 Task: Create a task  Implement a feature for users to collaborate on projects within the app , assign it to team member softage.6@softage.net in the project VitalityTech and update the status of the task to  Off Track , set the priority of the task to Medium.
Action: Mouse moved to (21, 47)
Screenshot: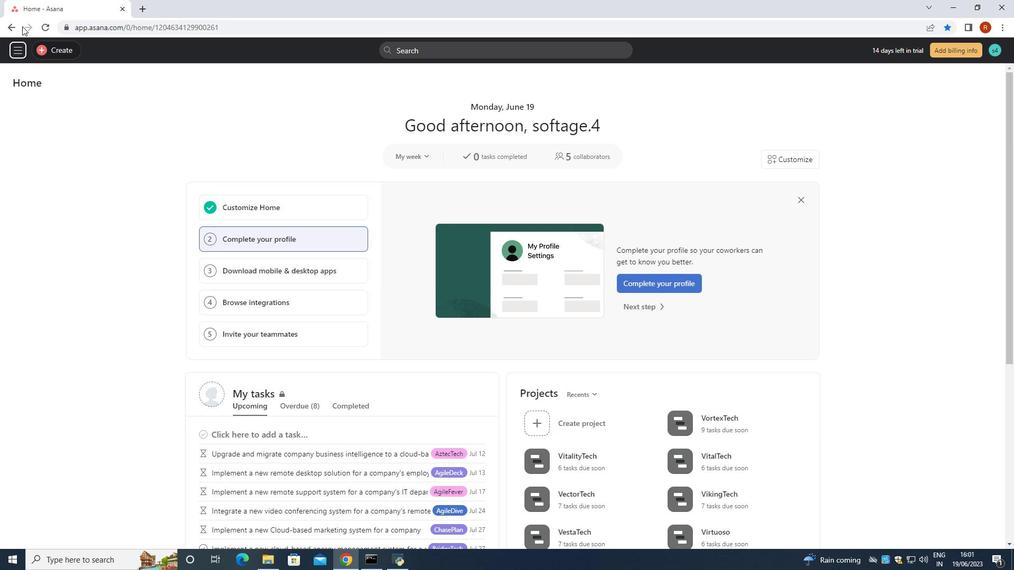 
Action: Mouse pressed left at (21, 47)
Screenshot: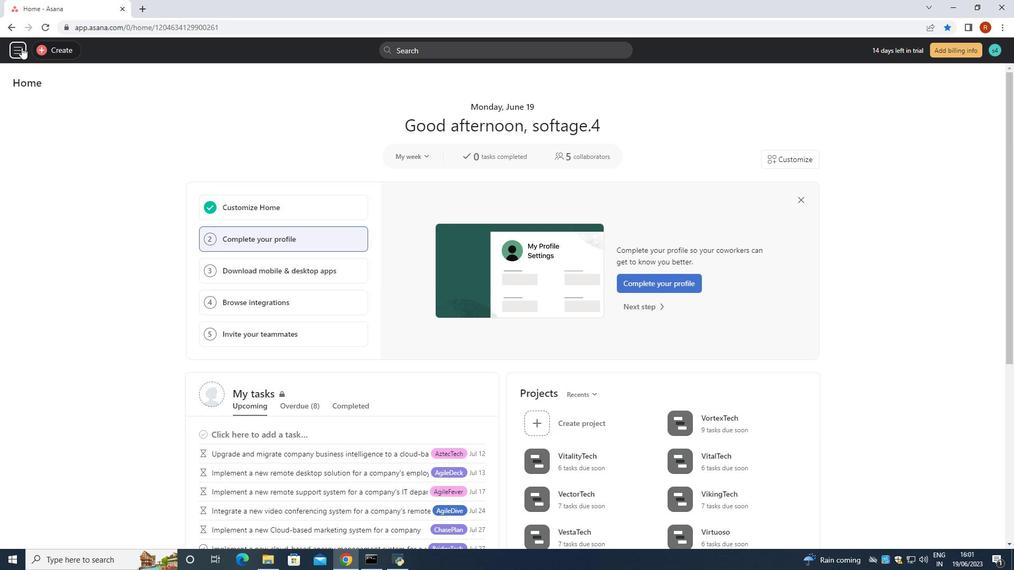 
Action: Mouse moved to (58, 169)
Screenshot: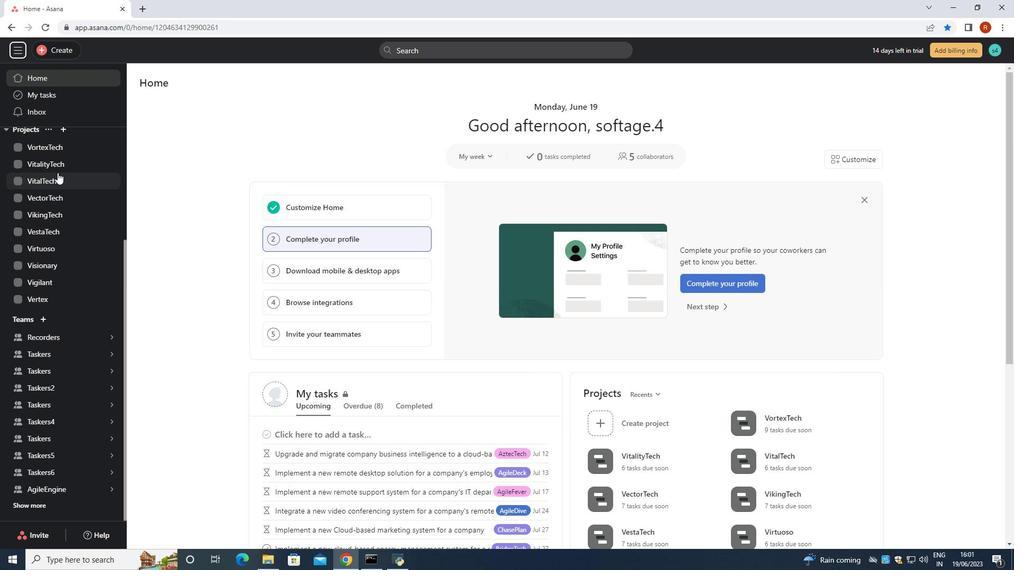 
Action: Mouse pressed left at (58, 169)
Screenshot: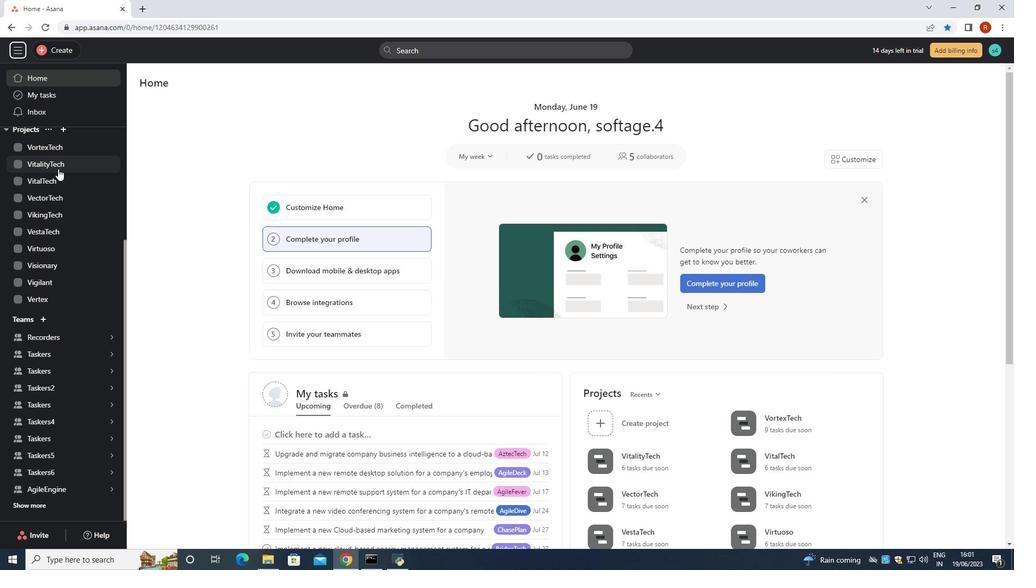 
Action: Mouse moved to (168, 136)
Screenshot: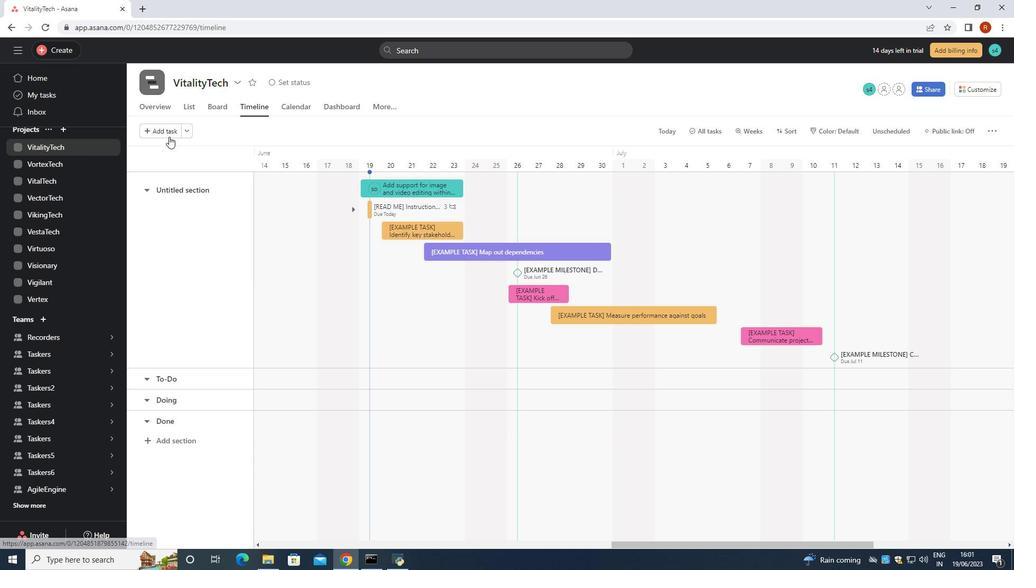
Action: Mouse pressed left at (168, 136)
Screenshot: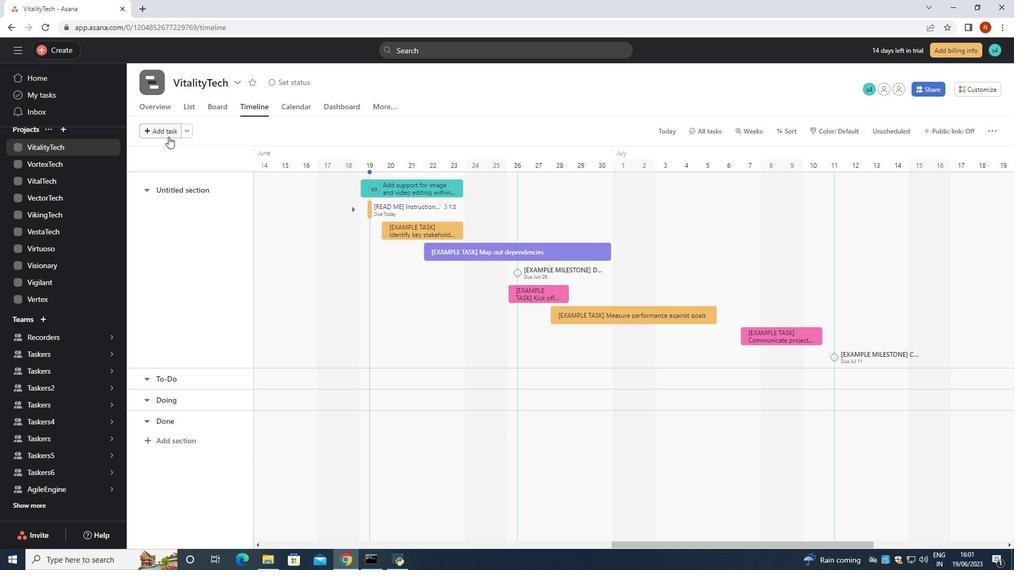 
Action: Mouse moved to (164, 136)
Screenshot: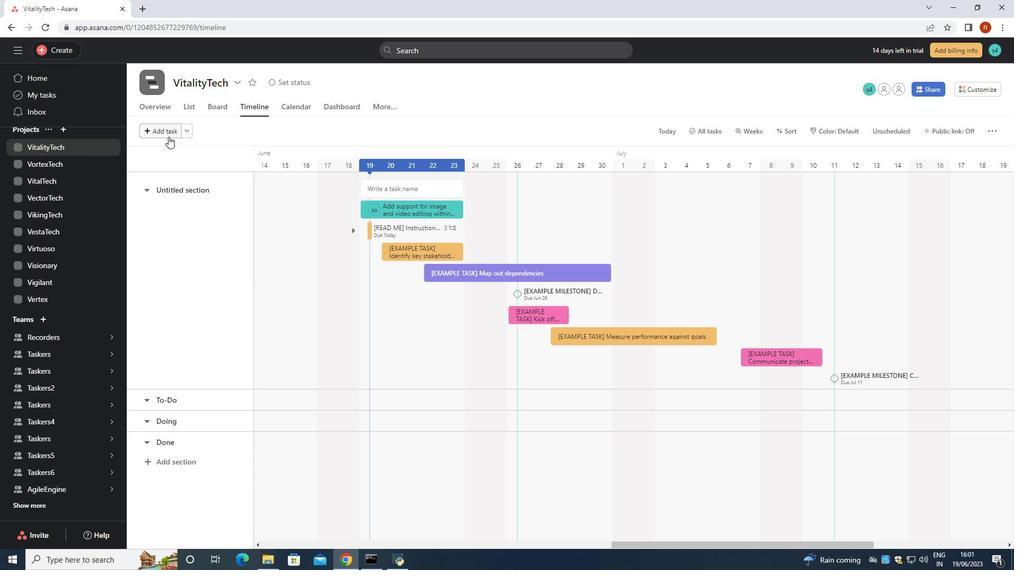 
Action: Key pressed <Key.shift>Impl;<Key.backspace><Key.backspace>lemne==<Key.backspace><Key.backspace><Key.backspace>
Screenshot: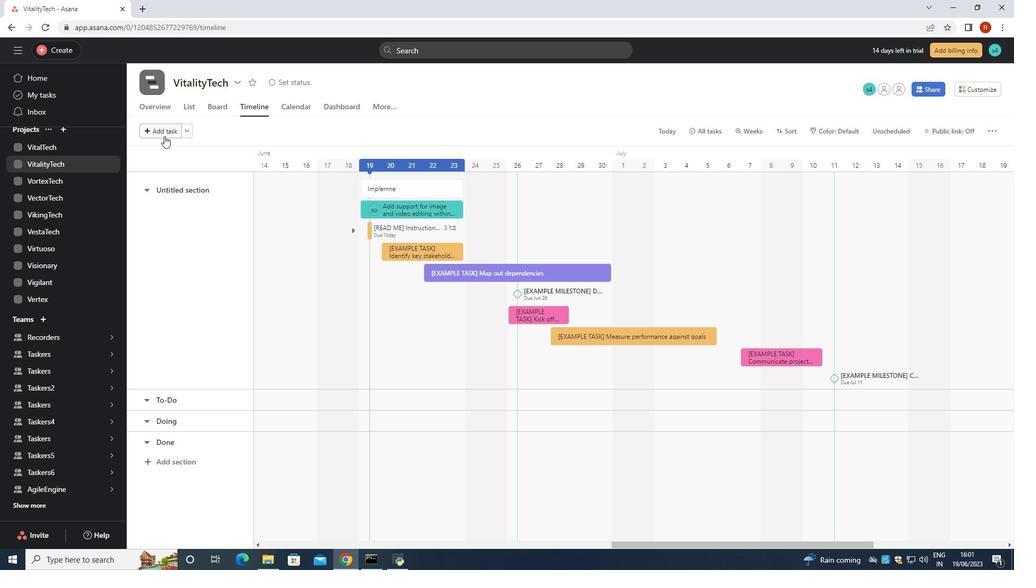 
Action: Mouse moved to (164, 136)
Screenshot: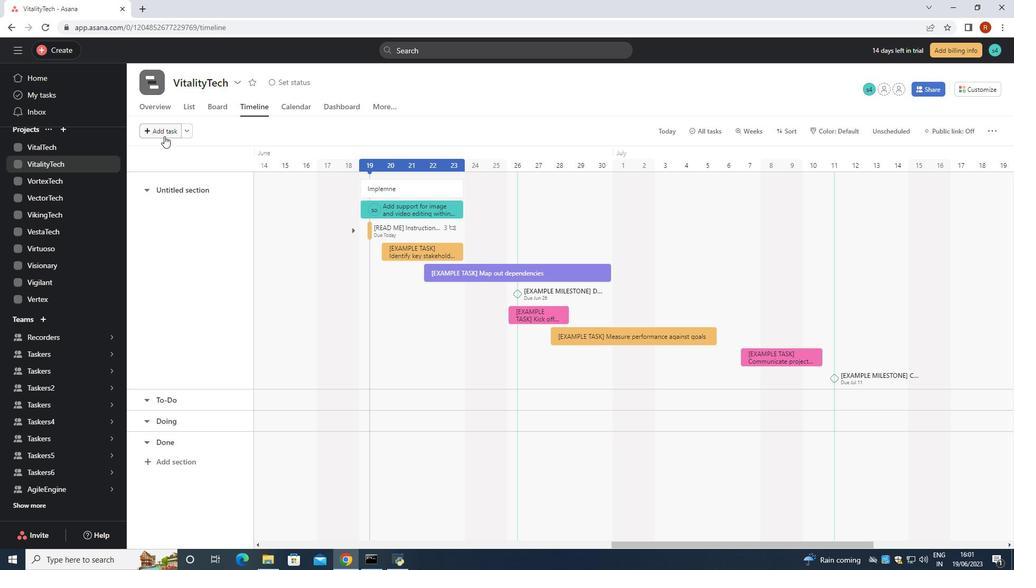 
Action: Key pressed <Key.backspace><Key.backspace>ment<Key.space>a<Key.space>feature<Key.space>for<Key.space>users<Key.space>to<Key.space>collaborate<Key.space>on<Key.space>project<Key.space>within<Key.space>thw<Key.space><Key.backspace><Key.backspace>e<Key.space>app<Key.enter>
Screenshot: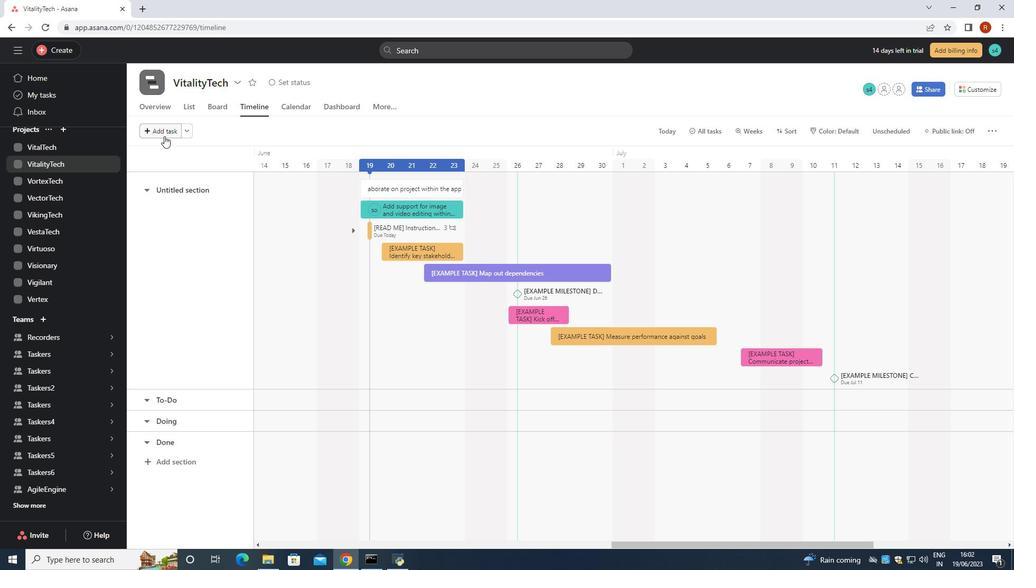 
Action: Mouse moved to (416, 194)
Screenshot: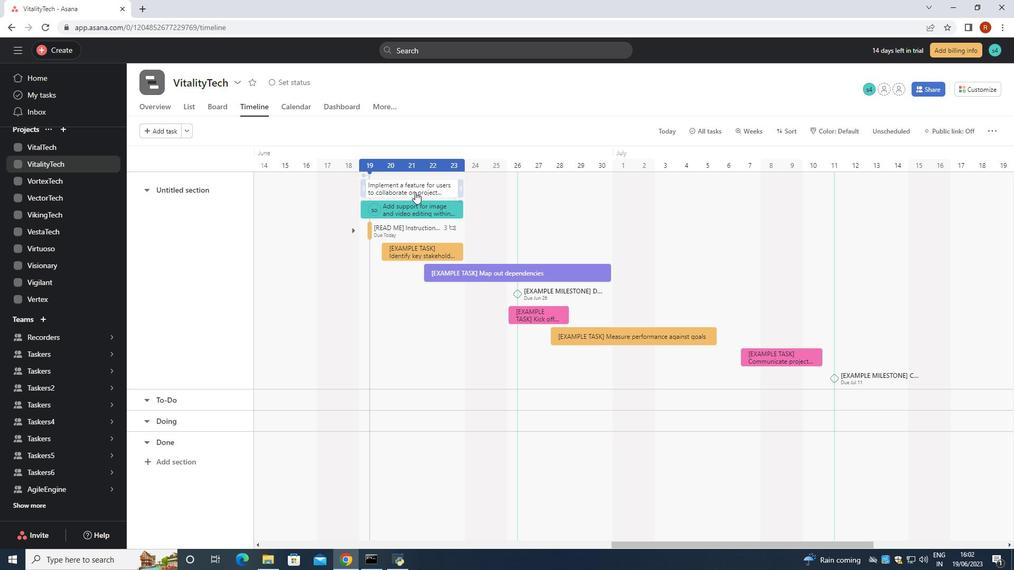 
Action: Mouse pressed left at (416, 194)
Screenshot: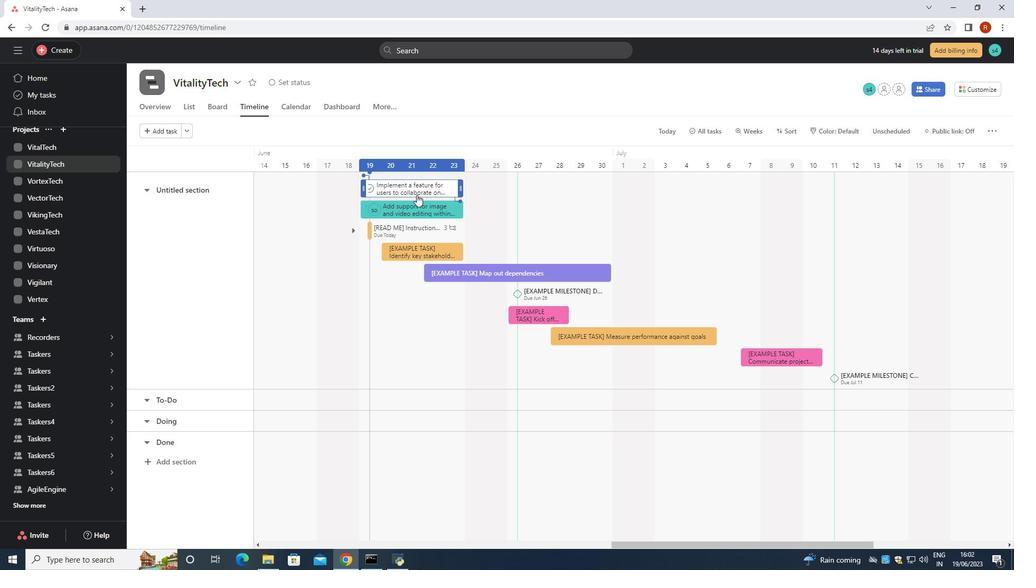 
Action: Mouse moved to (771, 206)
Screenshot: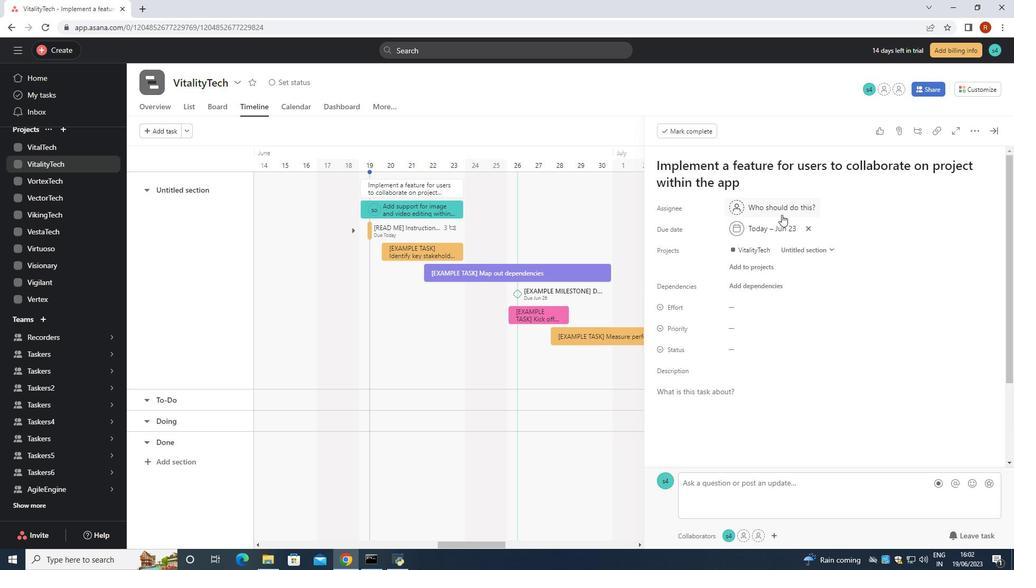 
Action: Mouse pressed left at (771, 206)
Screenshot: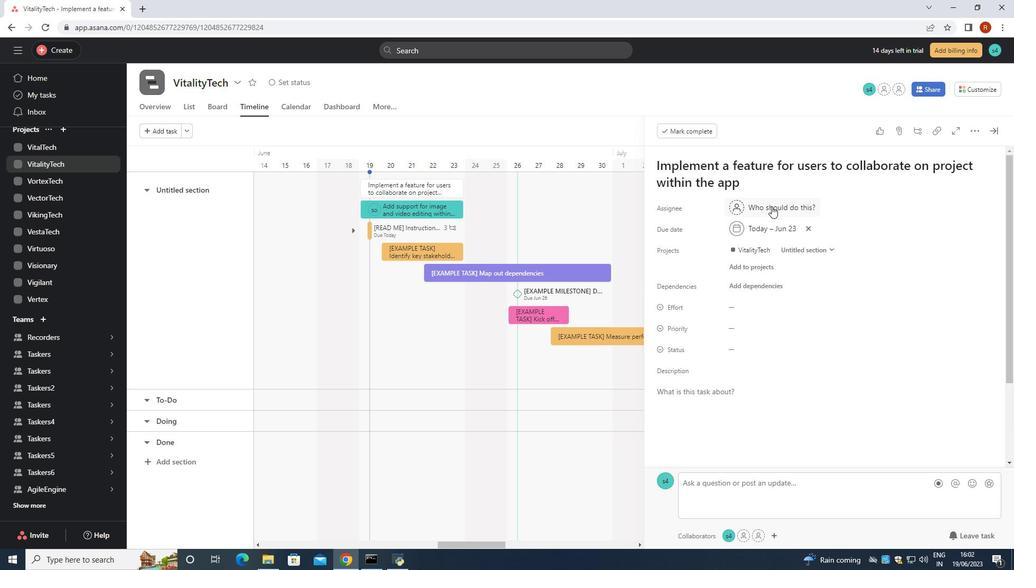 
Action: Mouse moved to (721, 193)
Screenshot: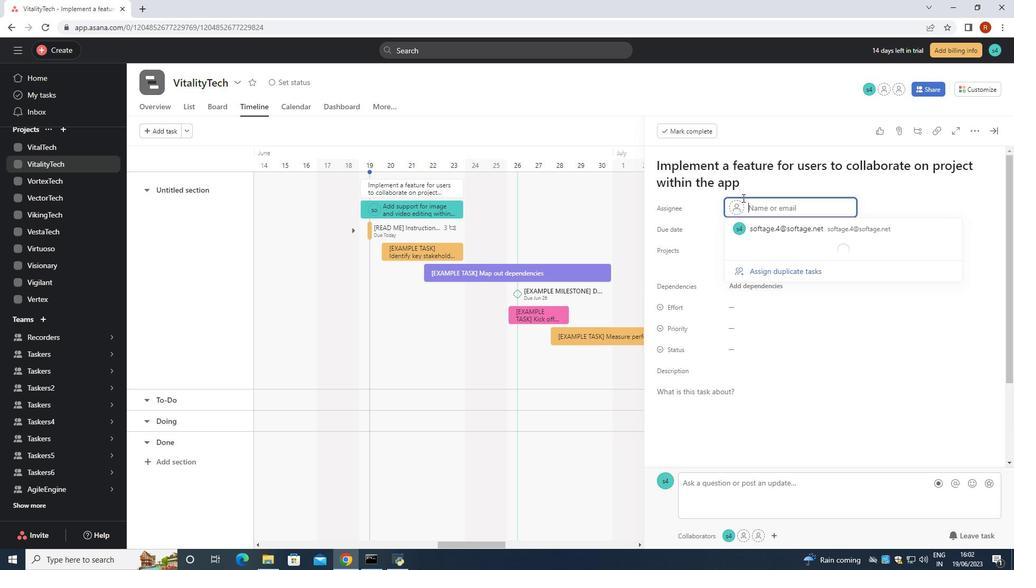 
Action: Key pressed <Key.shift>Softage.6<Key.shift><Key.shift><Key.shift><Key.shift><Key.shift><Key.shift><Key.shift><Key.shift><Key.shift><Key.shift><Key.shift><Key.shift><Key.shift><Key.shift><Key.shift><Key.shift><Key.shift><Key.shift><Key.shift><Key.shift><Key.shift>@softage.m<Key.backspace>net
Screenshot: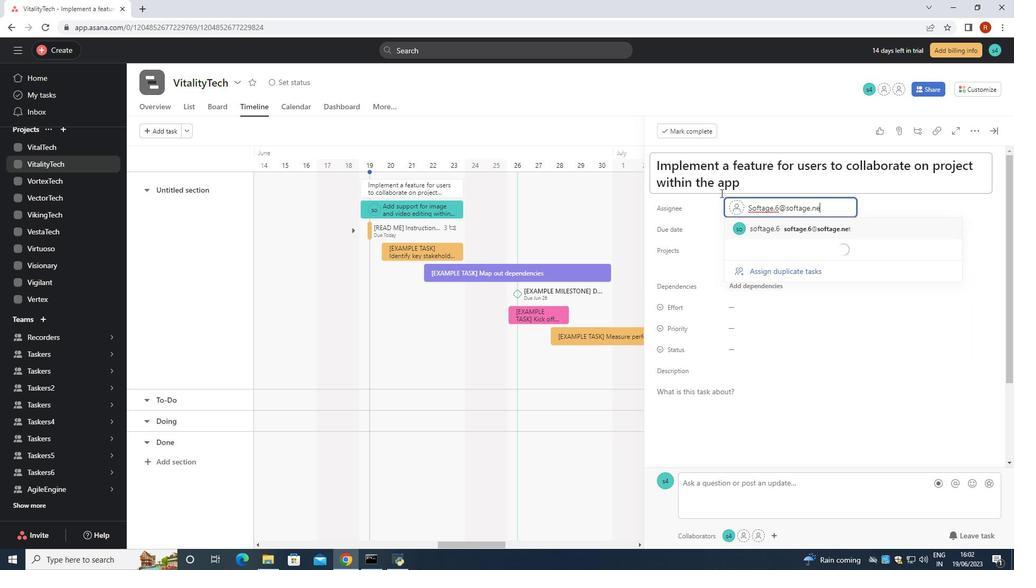 
Action: Mouse moved to (838, 225)
Screenshot: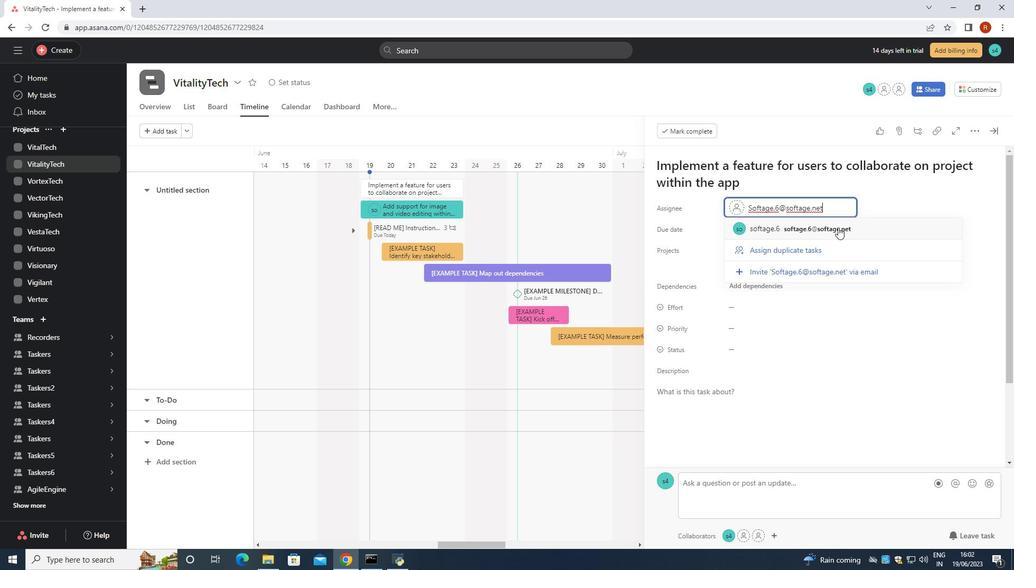 
Action: Mouse pressed left at (838, 225)
Screenshot: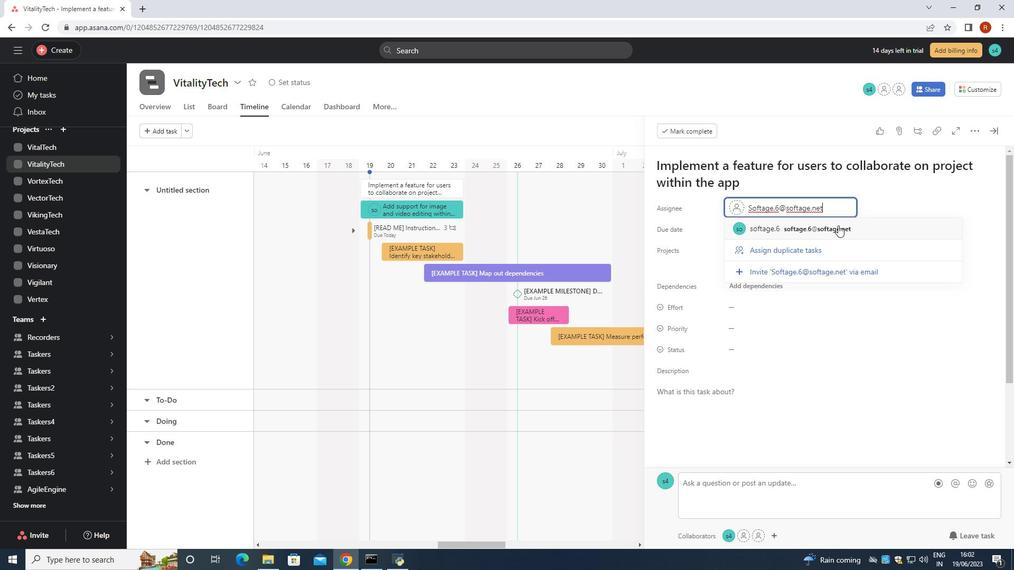 
Action: Mouse moved to (746, 354)
Screenshot: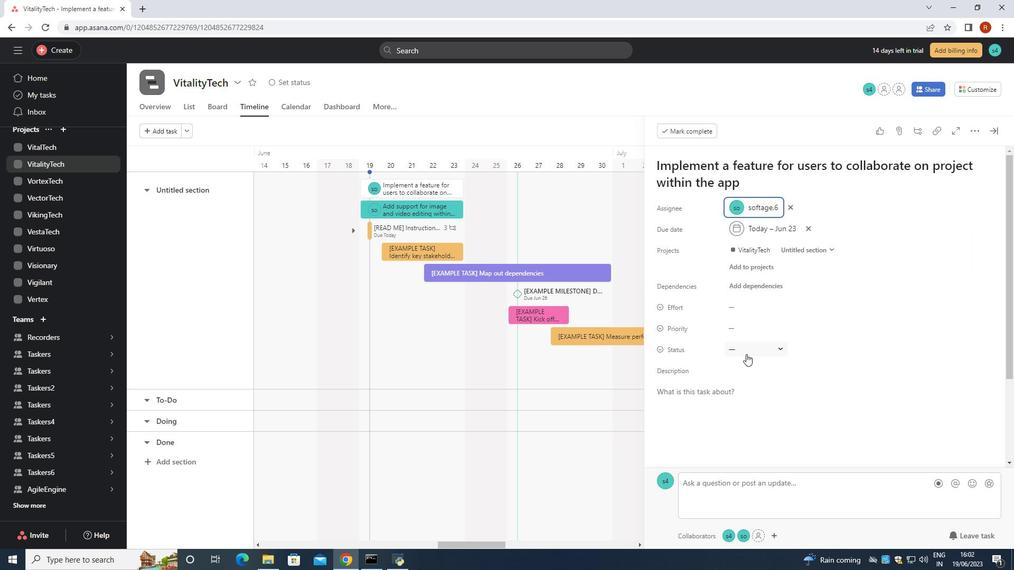 
Action: Mouse pressed left at (746, 354)
Screenshot: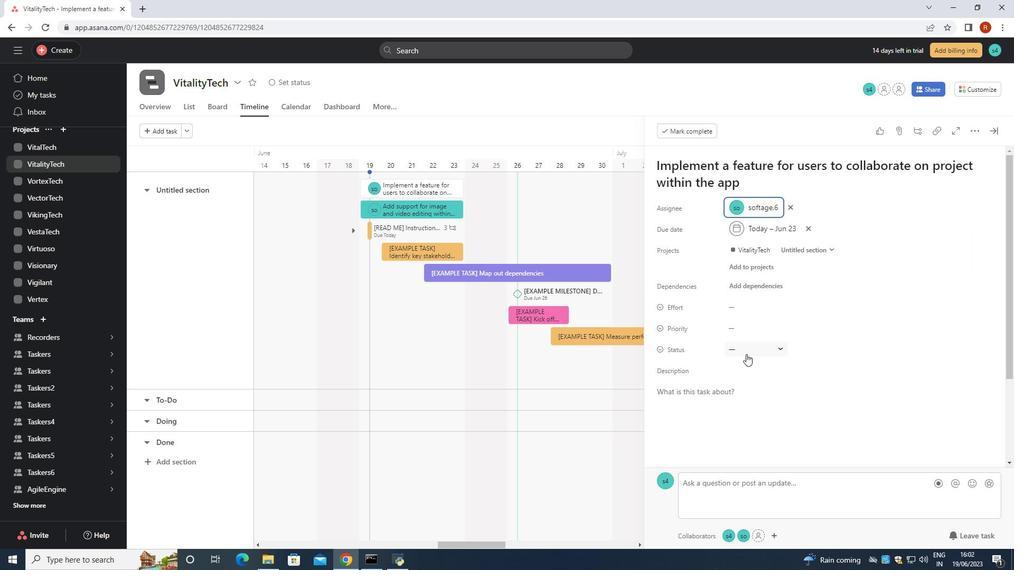 
Action: Mouse moved to (768, 421)
Screenshot: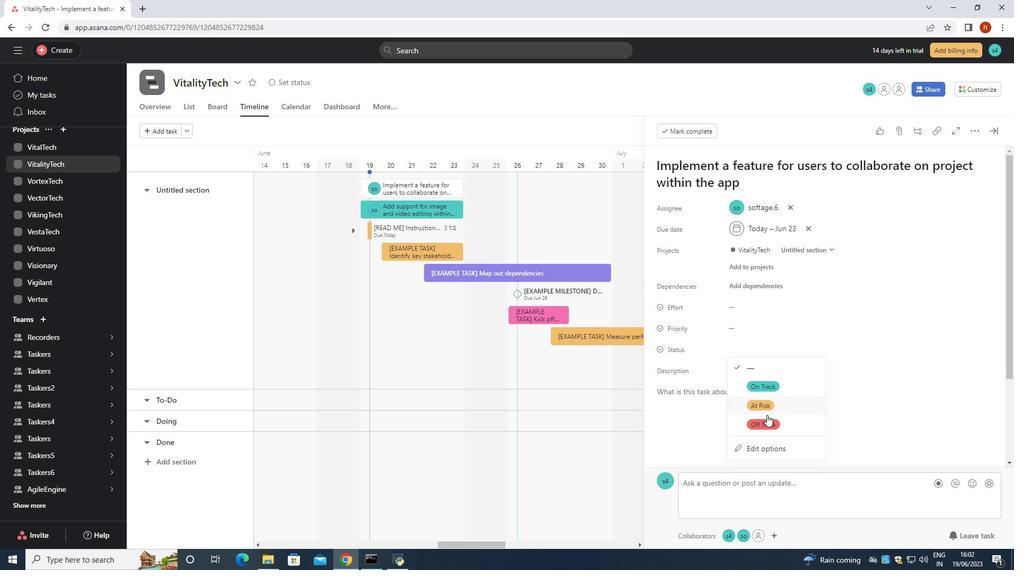 
Action: Mouse pressed left at (768, 421)
Screenshot: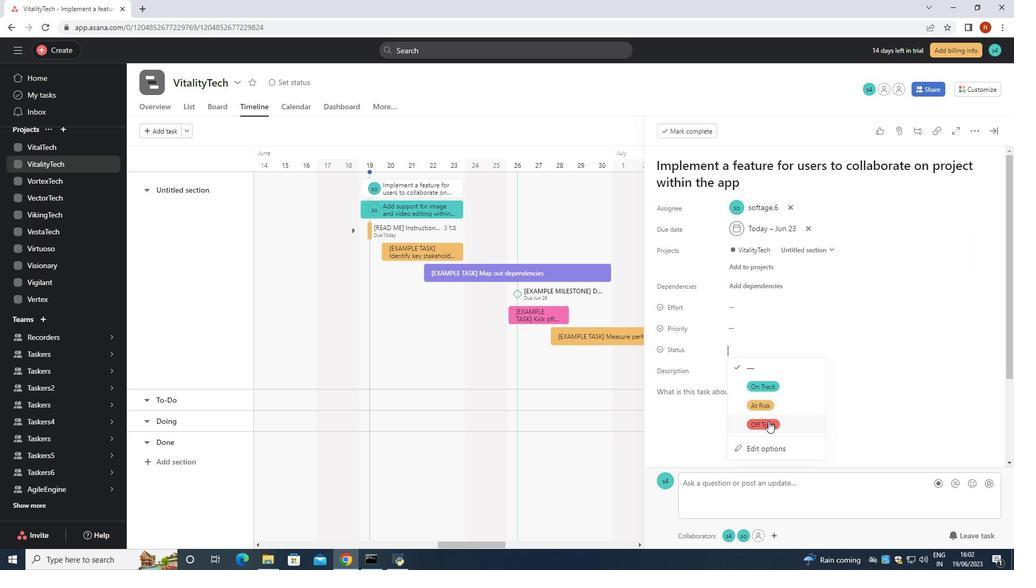 
Action: Mouse moved to (751, 331)
Screenshot: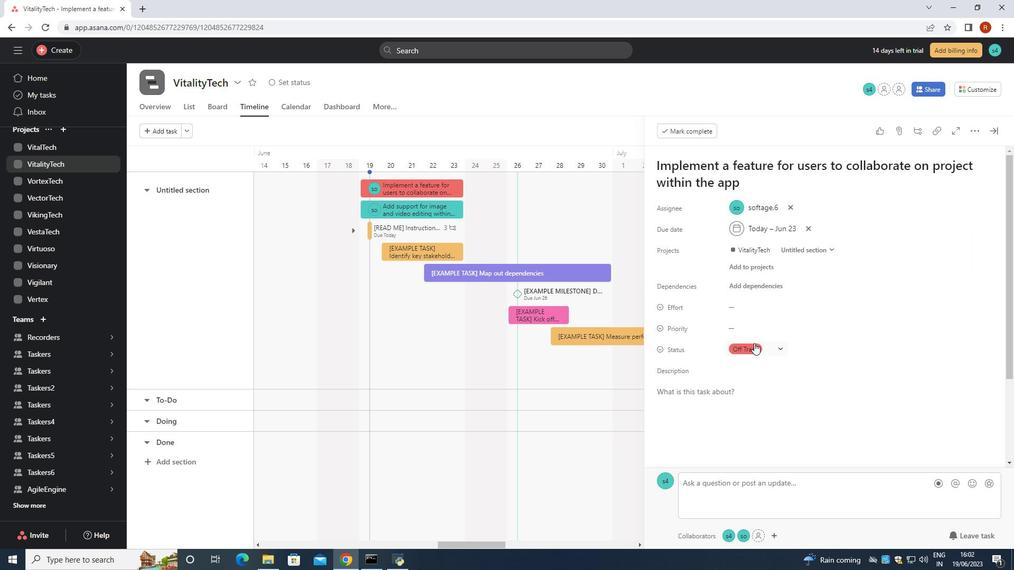
Action: Mouse pressed left at (751, 331)
Screenshot: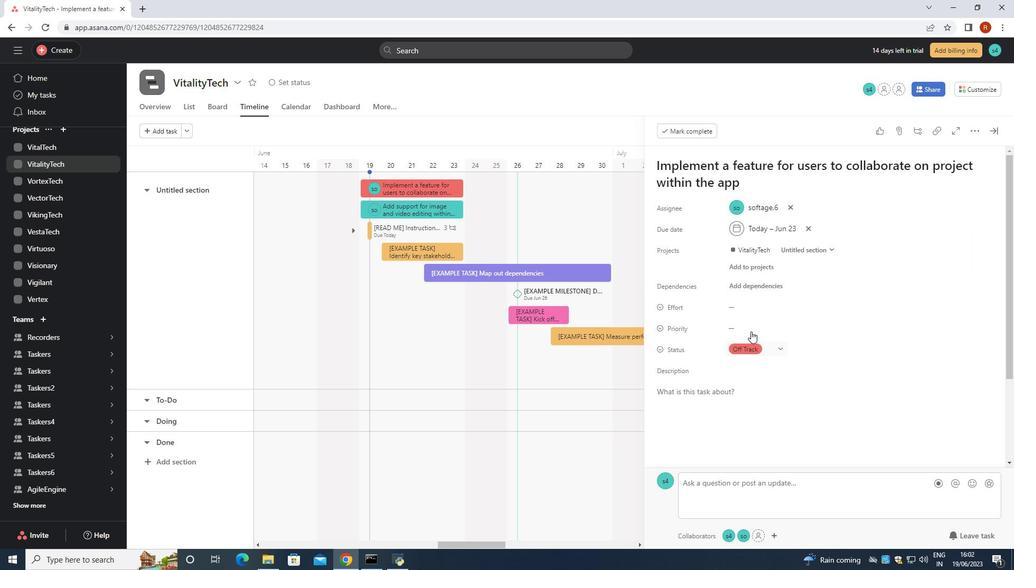 
Action: Mouse moved to (766, 375)
Screenshot: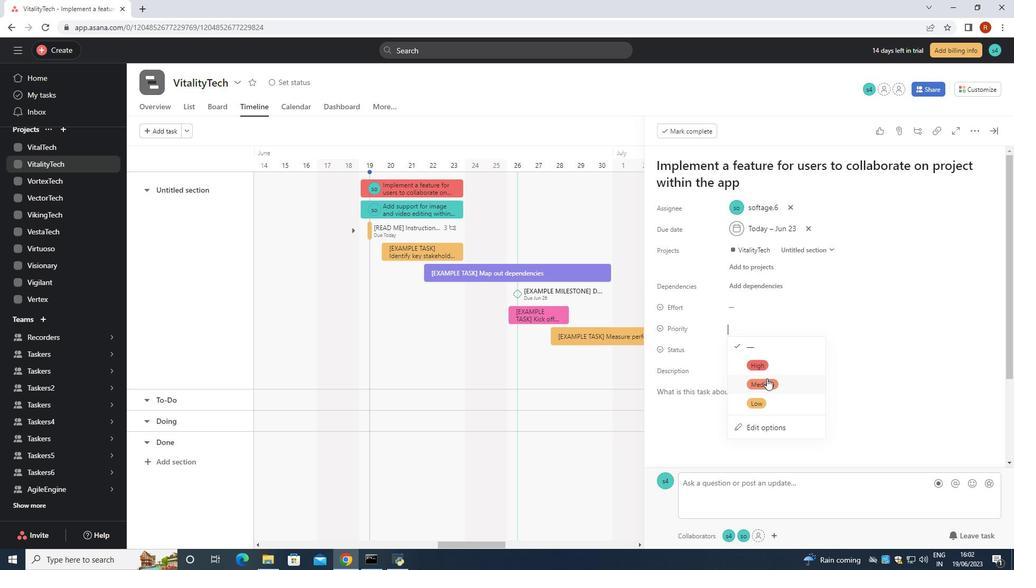 
Action: Mouse pressed left at (766, 375)
Screenshot: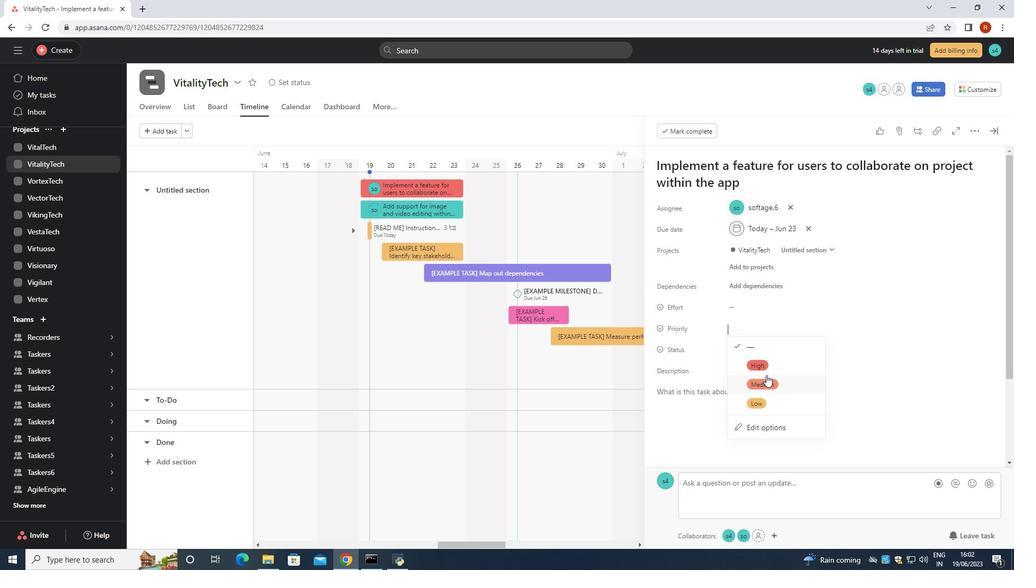 
Action: Mouse moved to (737, 406)
Screenshot: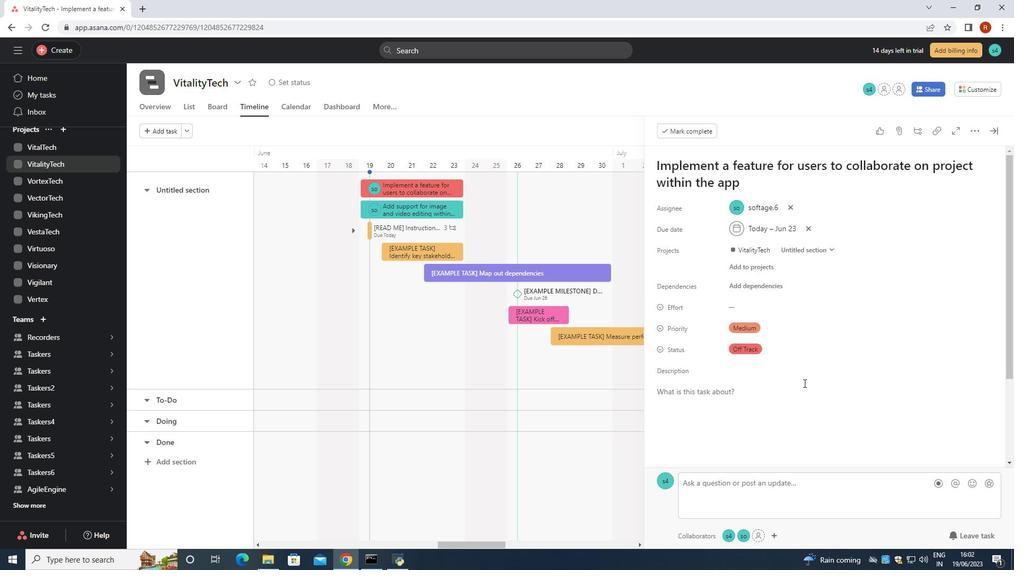 
